 Task: Create Board Content Marketing Best Practices to Workspace Business Intelligence Software. Create Board Brand Experience Design to Workspace Business Intelligence Software. Create Board Employee Onboarding and Orientation Programs to Workspace Business Intelligence Software
Action: Mouse moved to (357, 76)
Screenshot: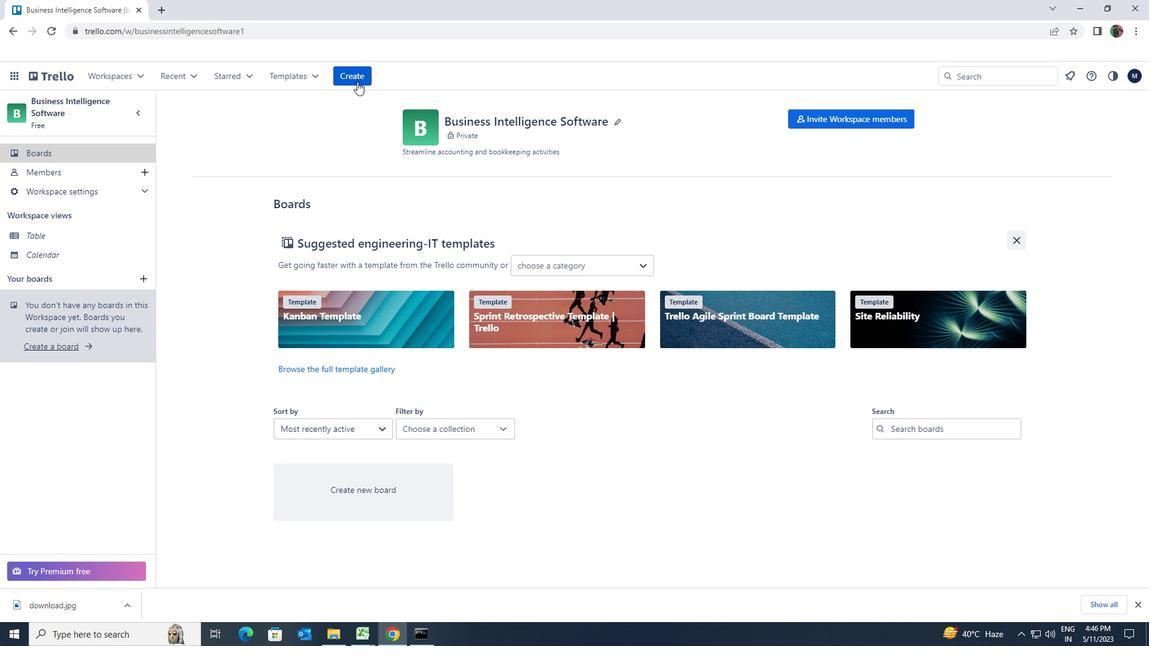 
Action: Mouse pressed left at (357, 76)
Screenshot: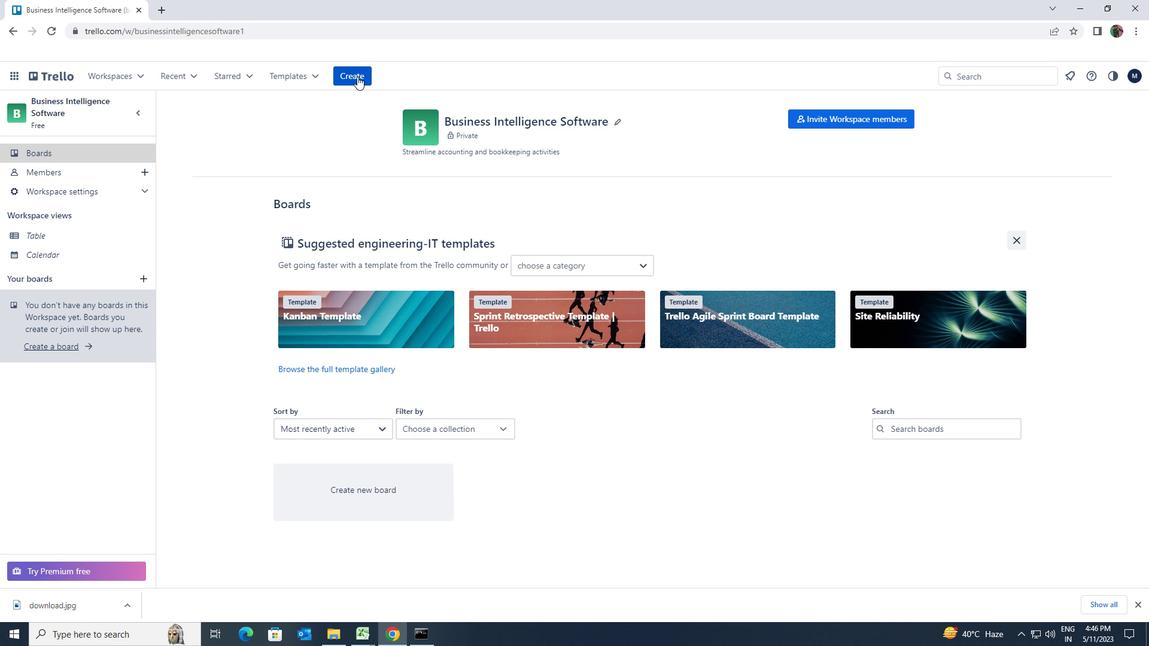 
Action: Mouse moved to (370, 114)
Screenshot: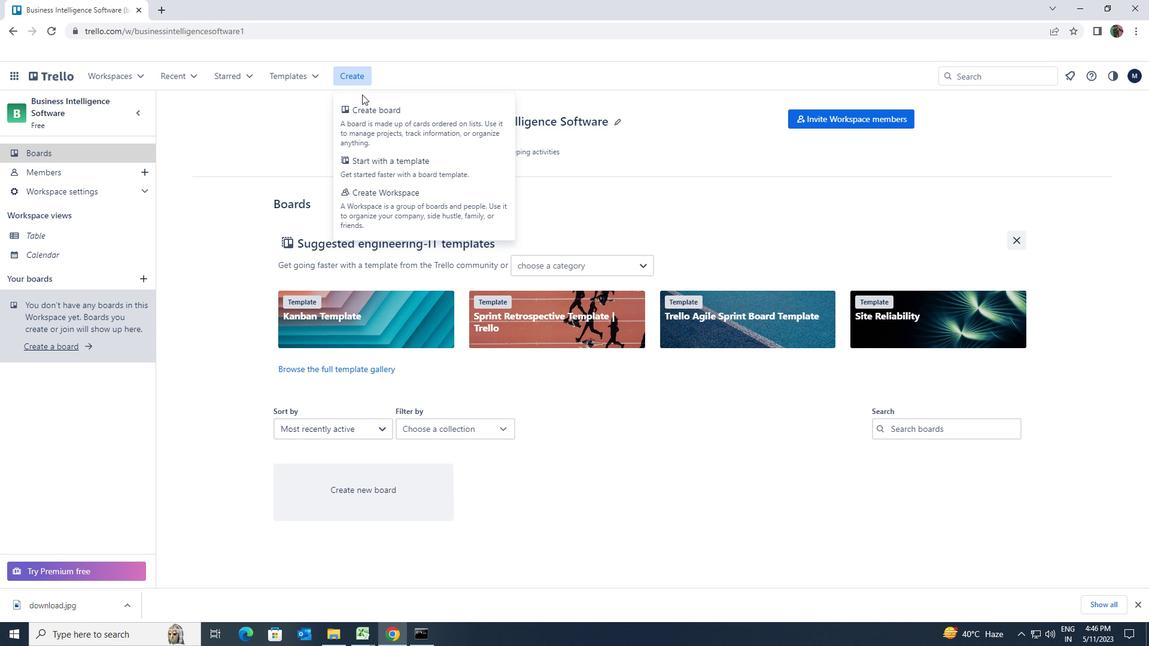 
Action: Mouse pressed left at (370, 114)
Screenshot: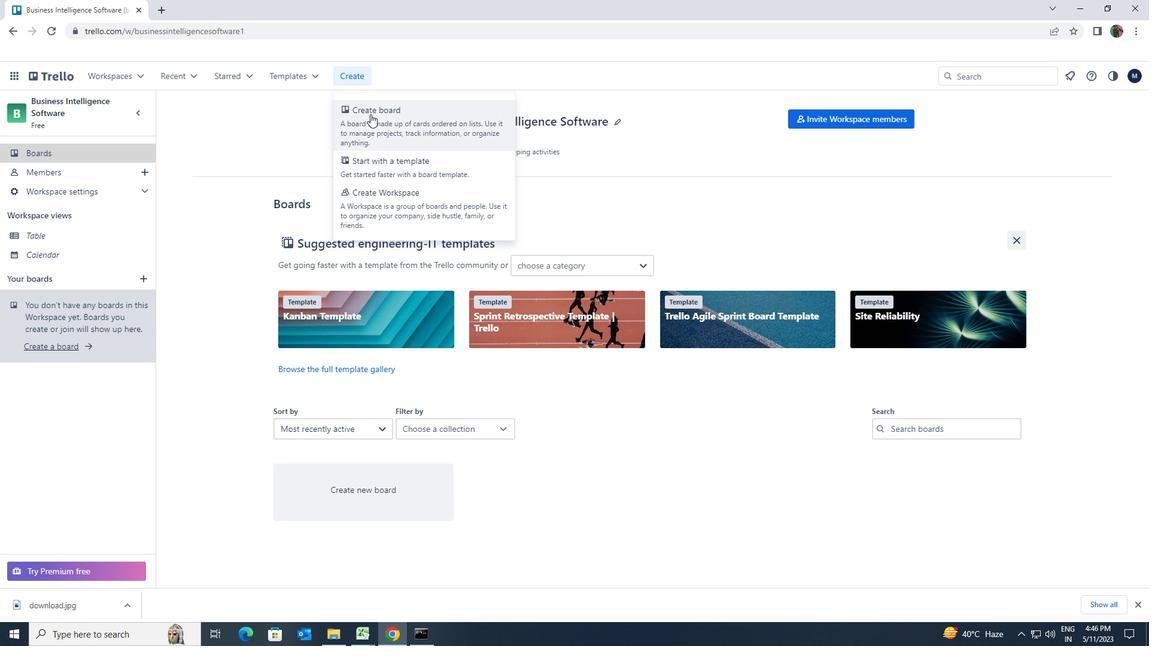 
Action: Key pressed content<Key.space>marketing<Key.space><Key.shift>BEST<Key.space>PRACTICES
Screenshot: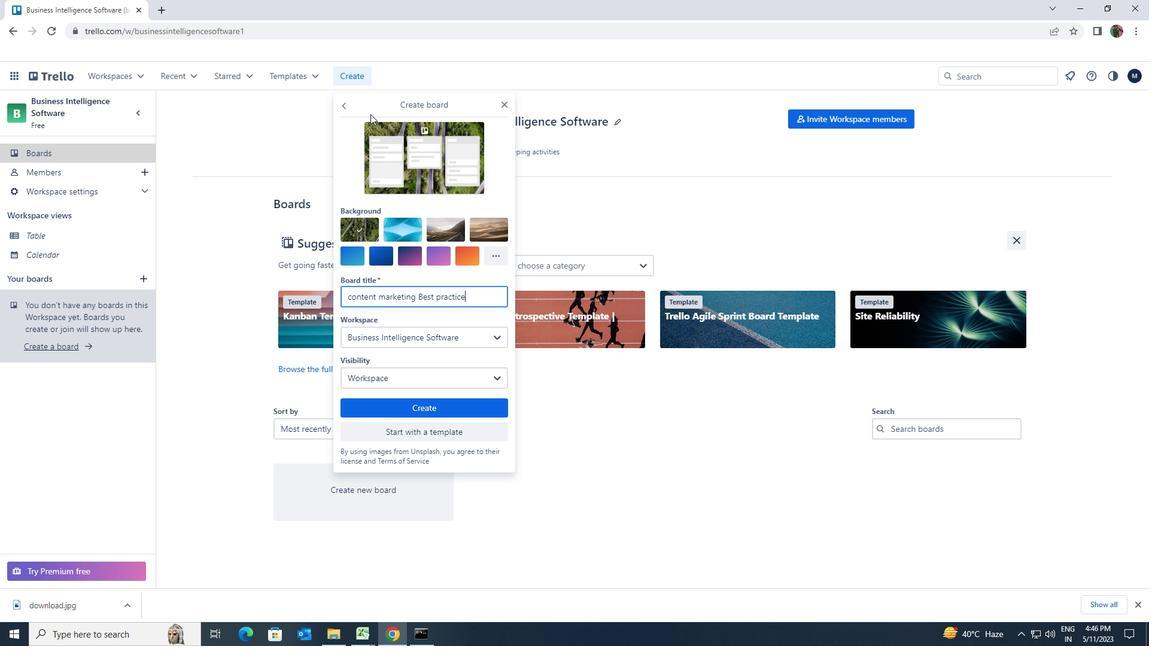 
Action: Mouse moved to (393, 407)
Screenshot: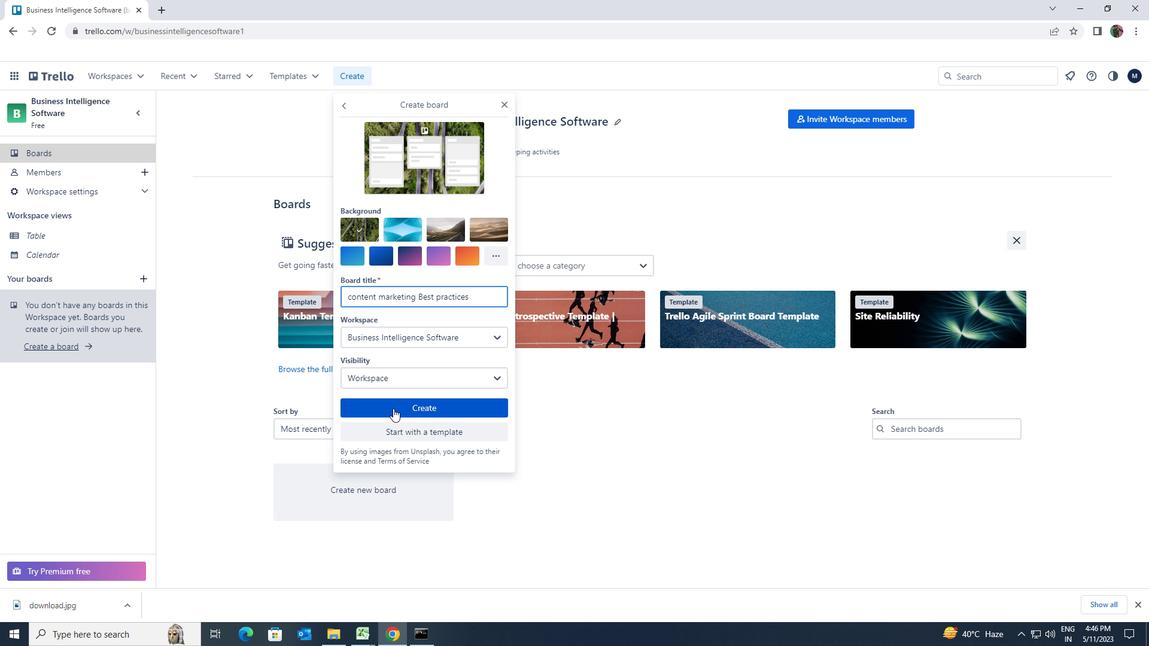 
Action: Mouse pressed left at (393, 407)
Screenshot: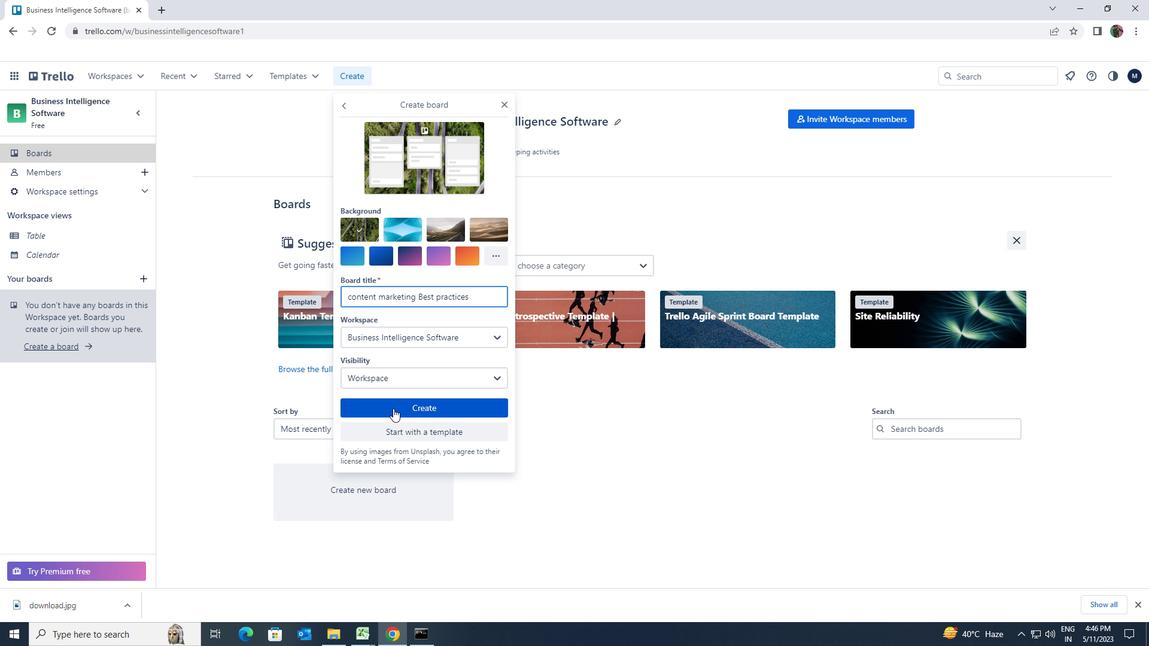 
Action: Mouse moved to (358, 72)
Screenshot: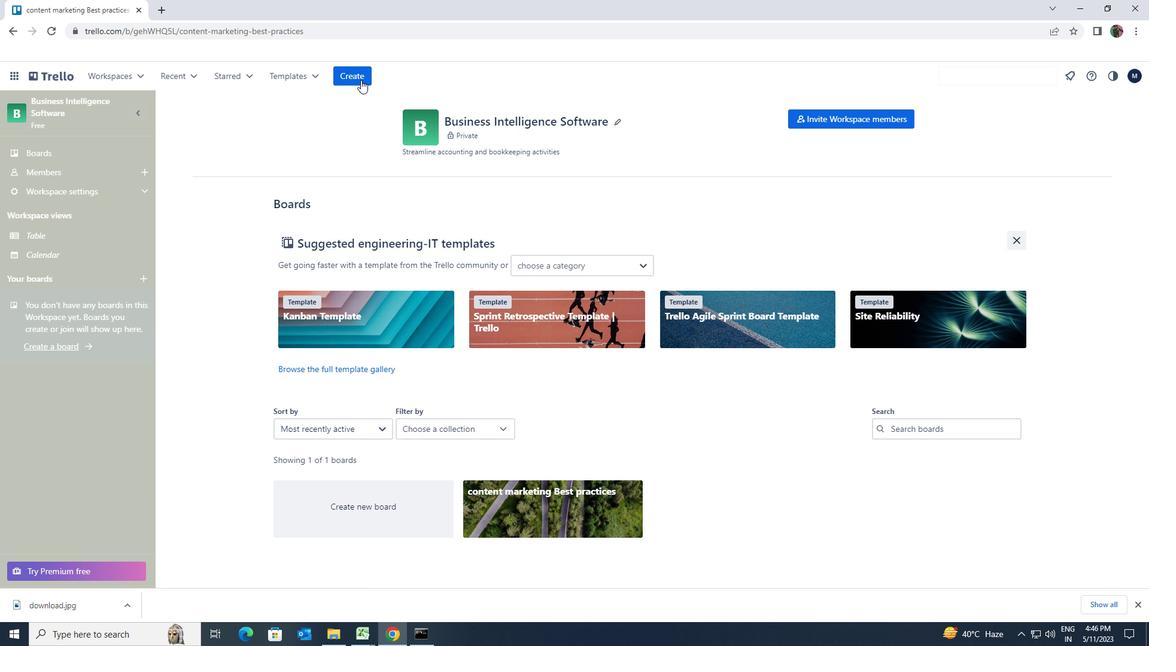 
Action: Mouse pressed left at (358, 72)
Screenshot: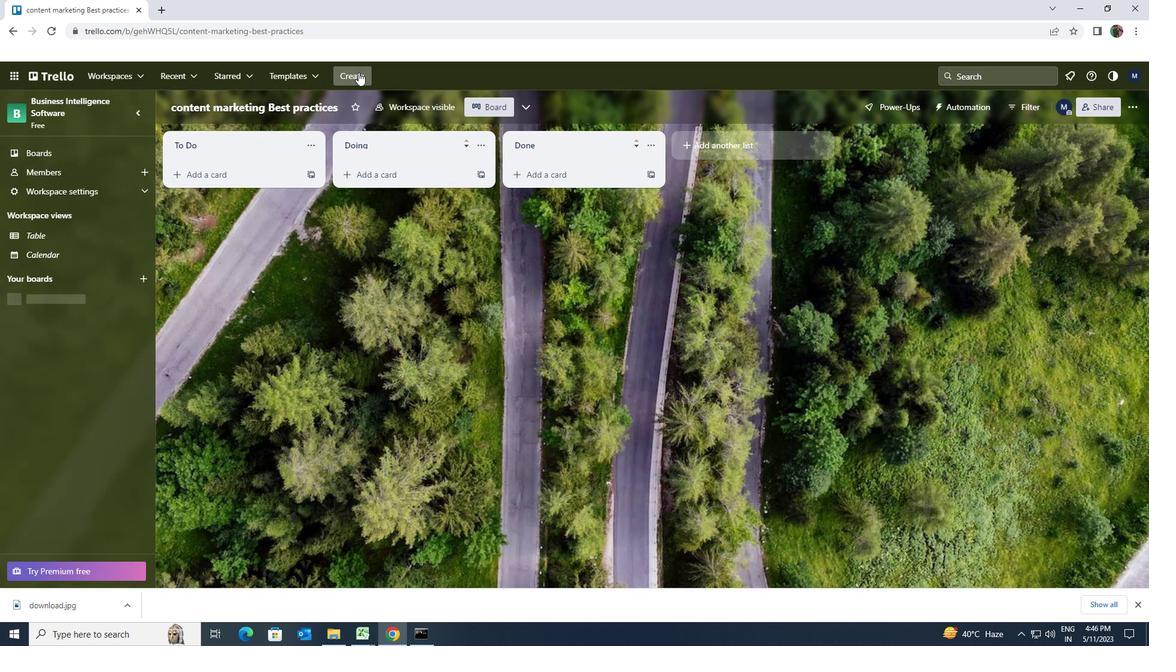 
Action: Mouse moved to (365, 111)
Screenshot: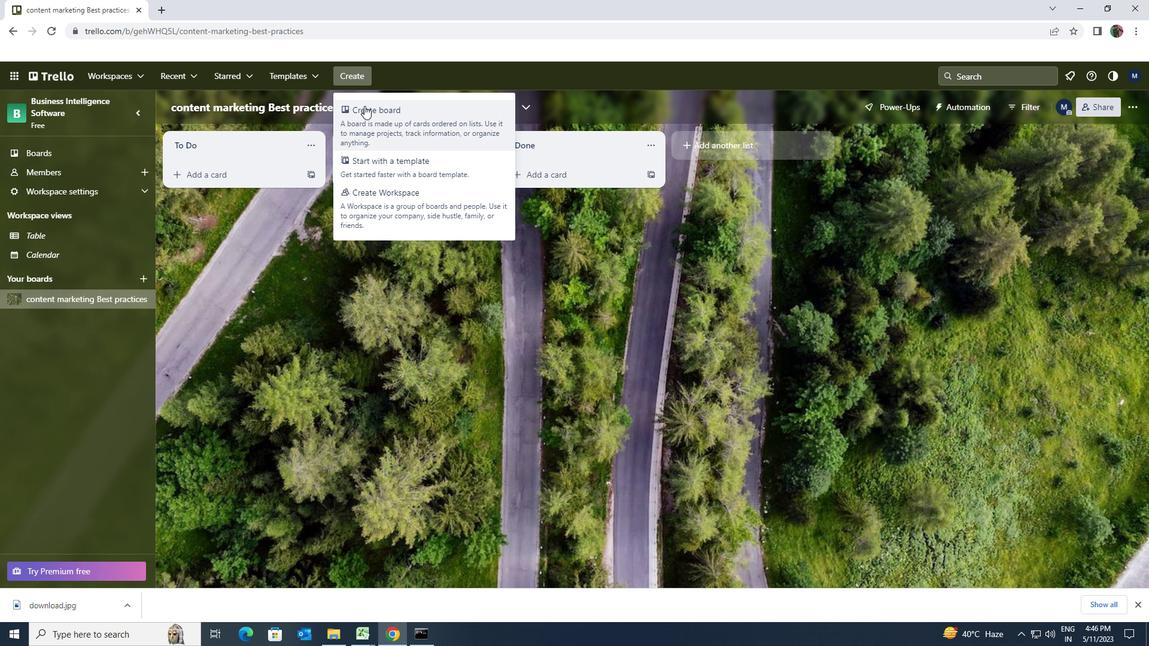 
Action: Mouse pressed left at (365, 111)
Screenshot: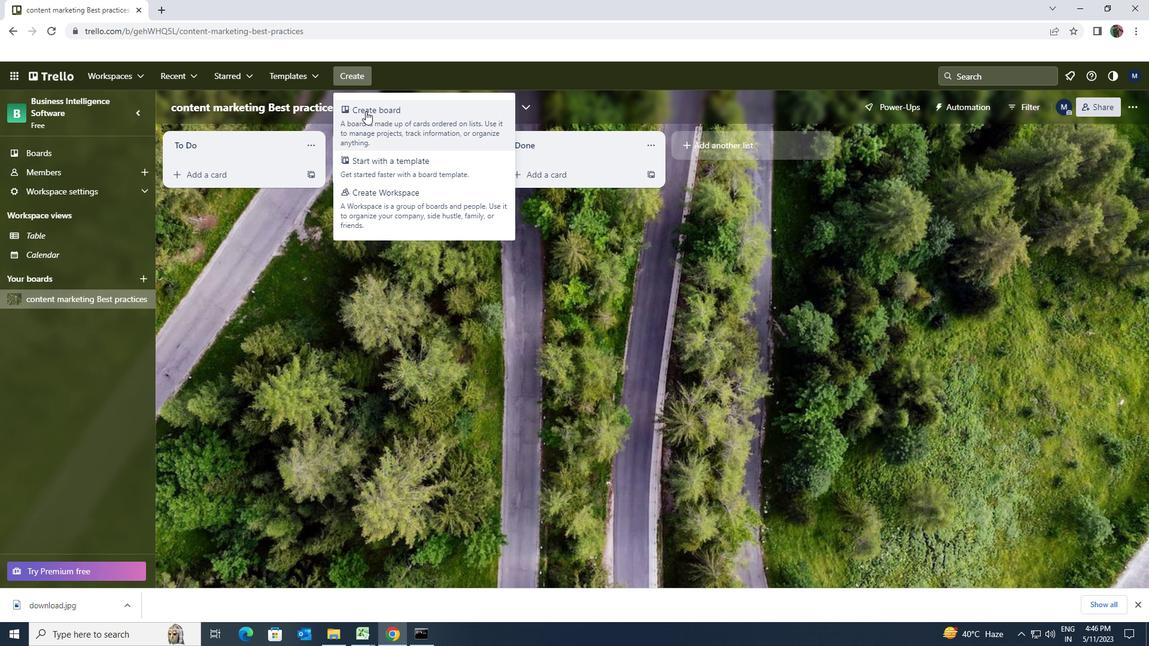 
Action: Mouse moved to (385, 297)
Screenshot: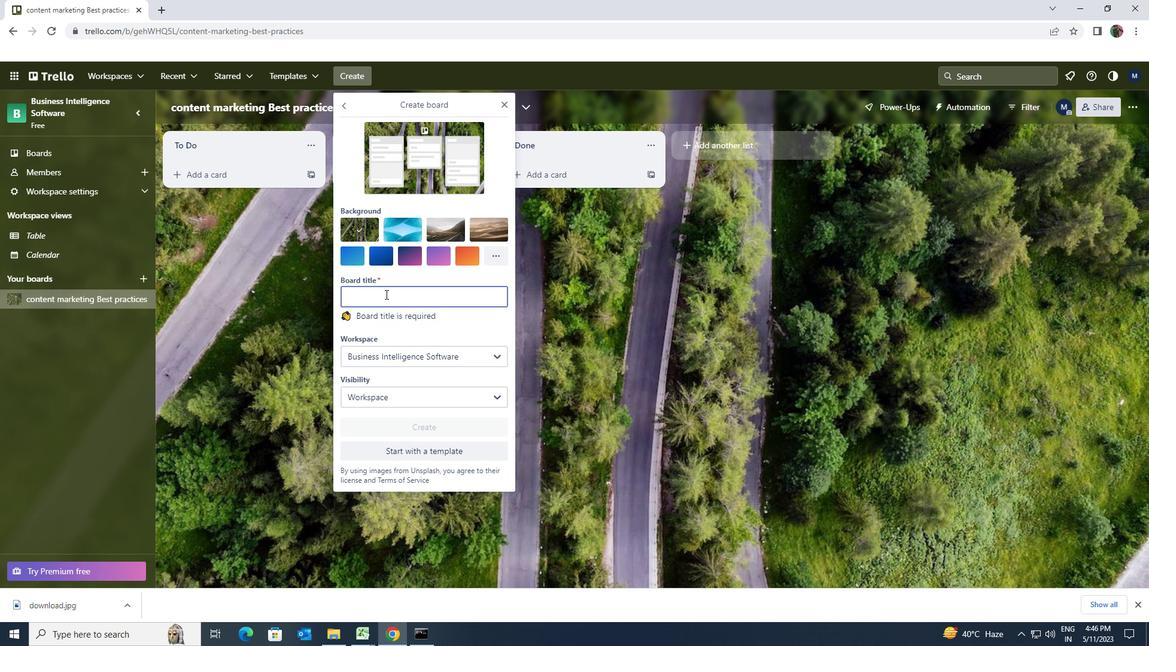 
Action: Mouse pressed left at (385, 297)
Screenshot: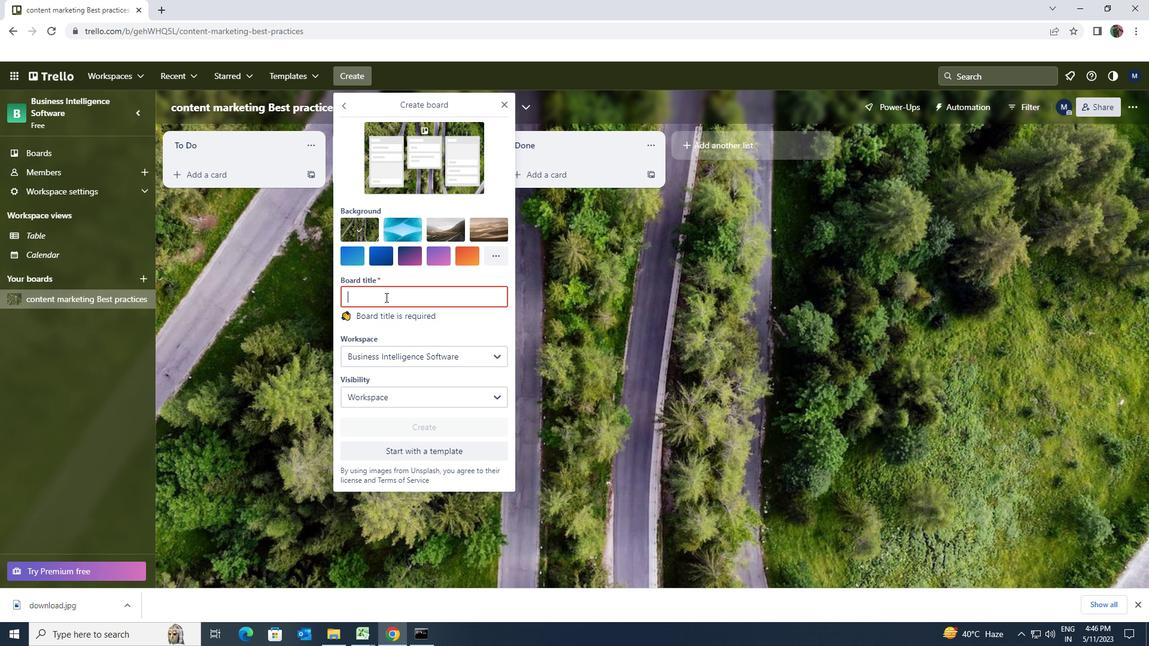 
Action: Mouse moved to (387, 295)
Screenshot: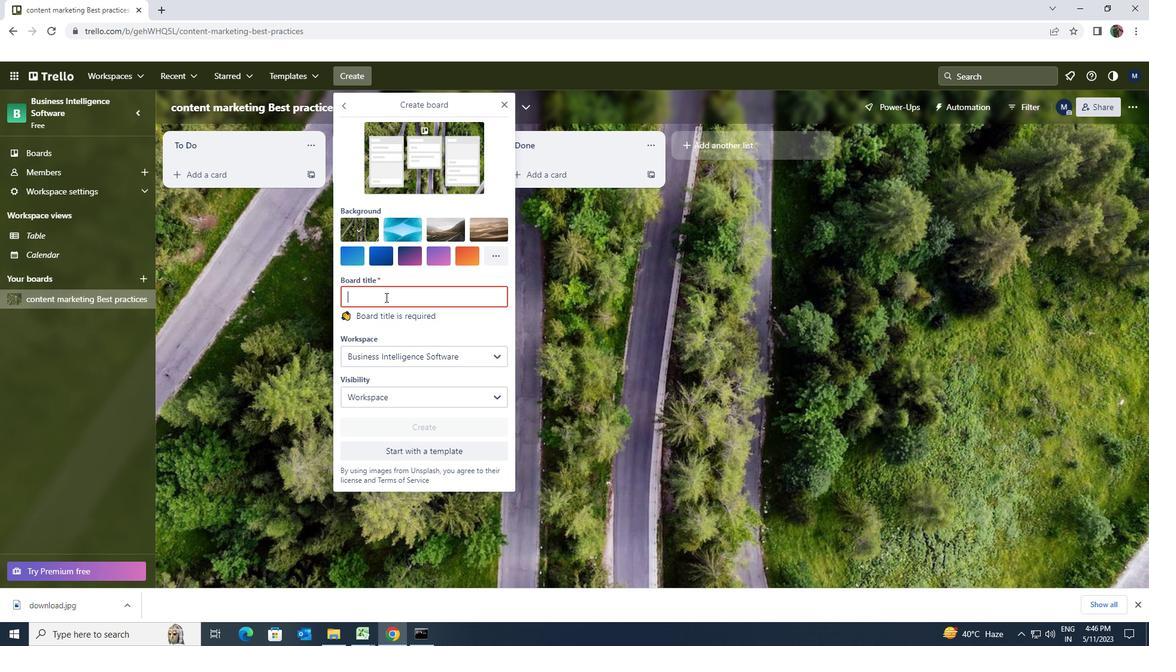 
Action: Key pressed <Key.shift>BRAND<Key.space><Key.shift>EXEP<Key.backspace><Key.backspace>PERIENCE<Key.space><Key.shift><Key.shift>DESIGN
Screenshot: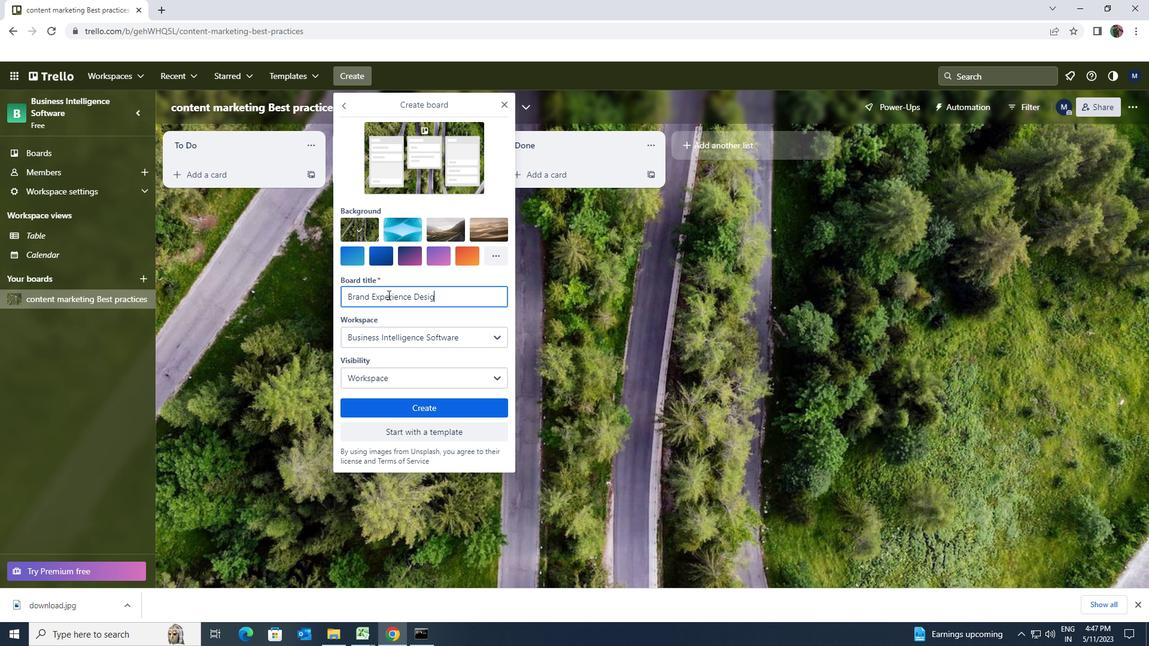 
Action: Mouse moved to (409, 405)
Screenshot: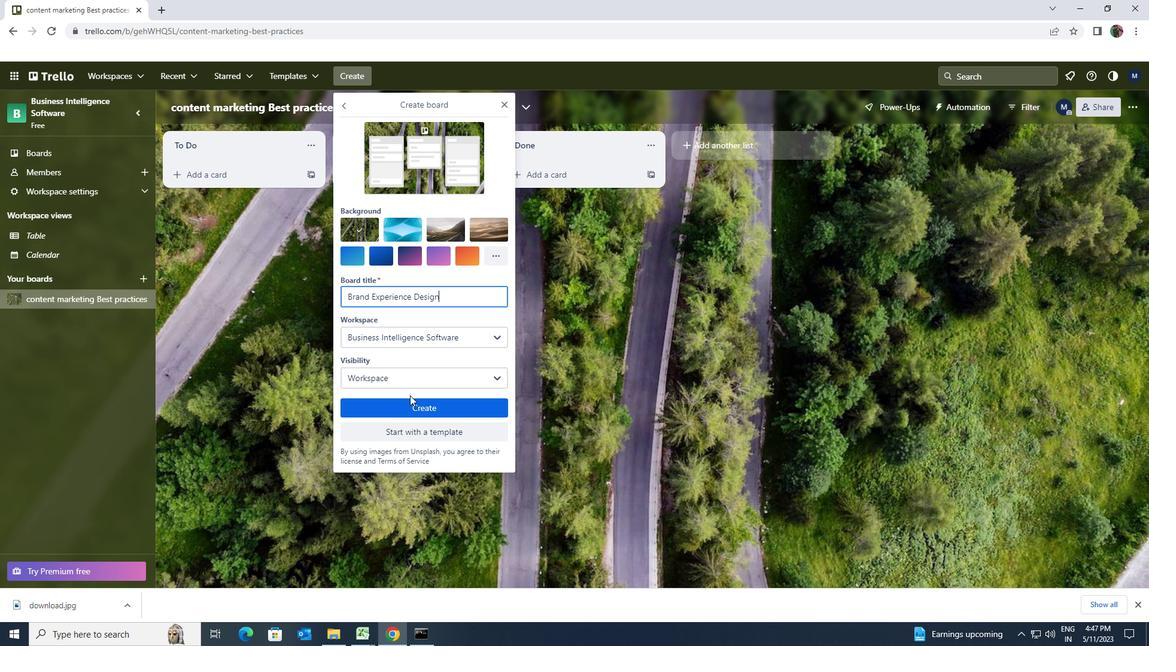 
Action: Mouse pressed left at (409, 405)
Screenshot: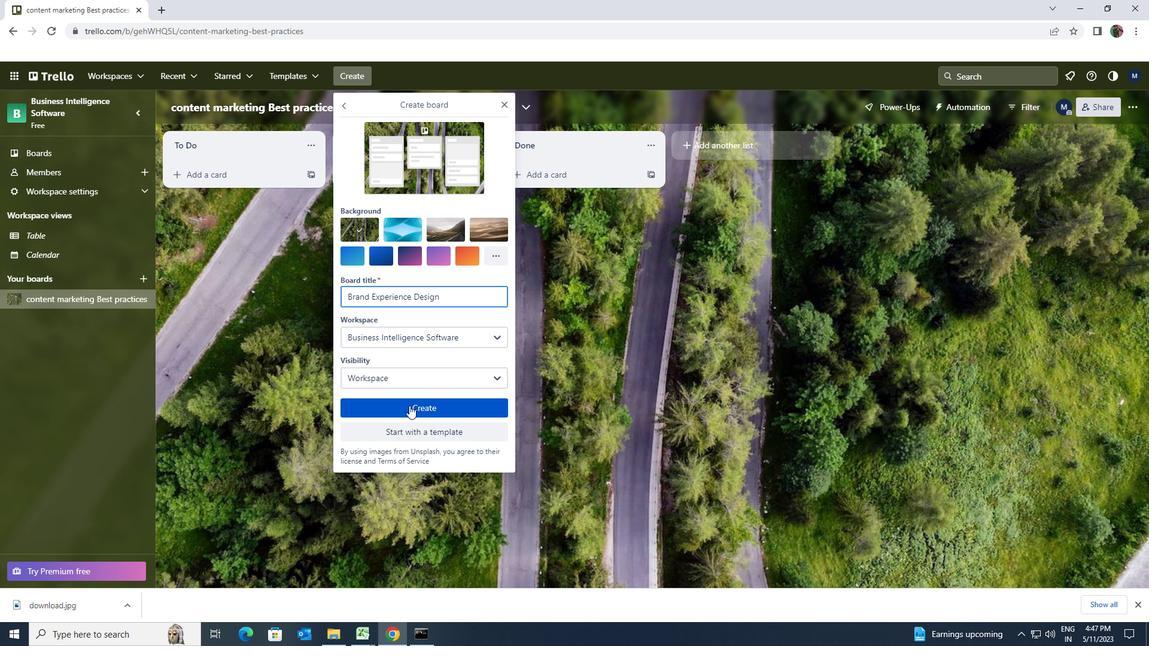 
Action: Mouse moved to (351, 79)
Screenshot: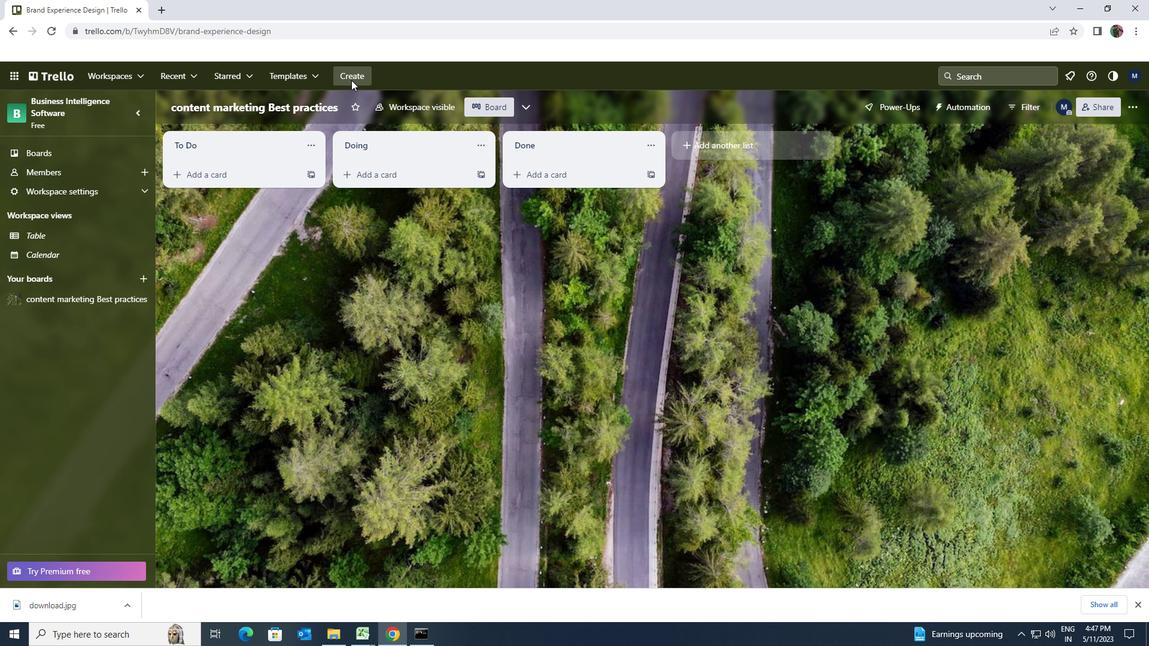 
Action: Mouse pressed left at (351, 79)
Screenshot: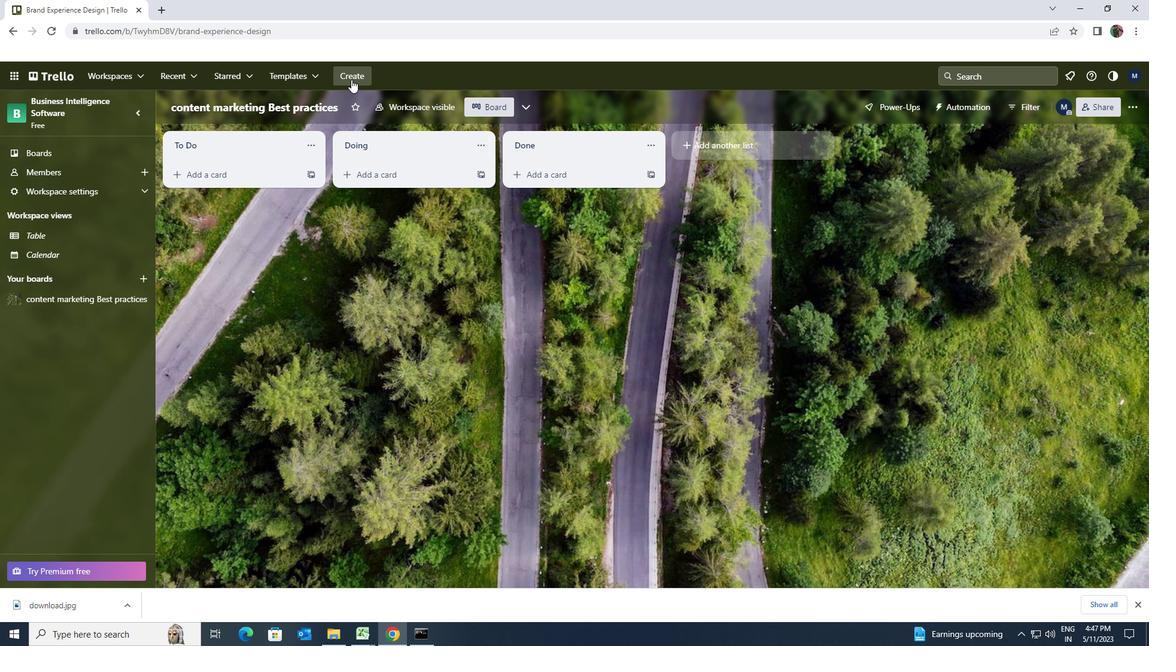 
Action: Mouse moved to (378, 131)
Screenshot: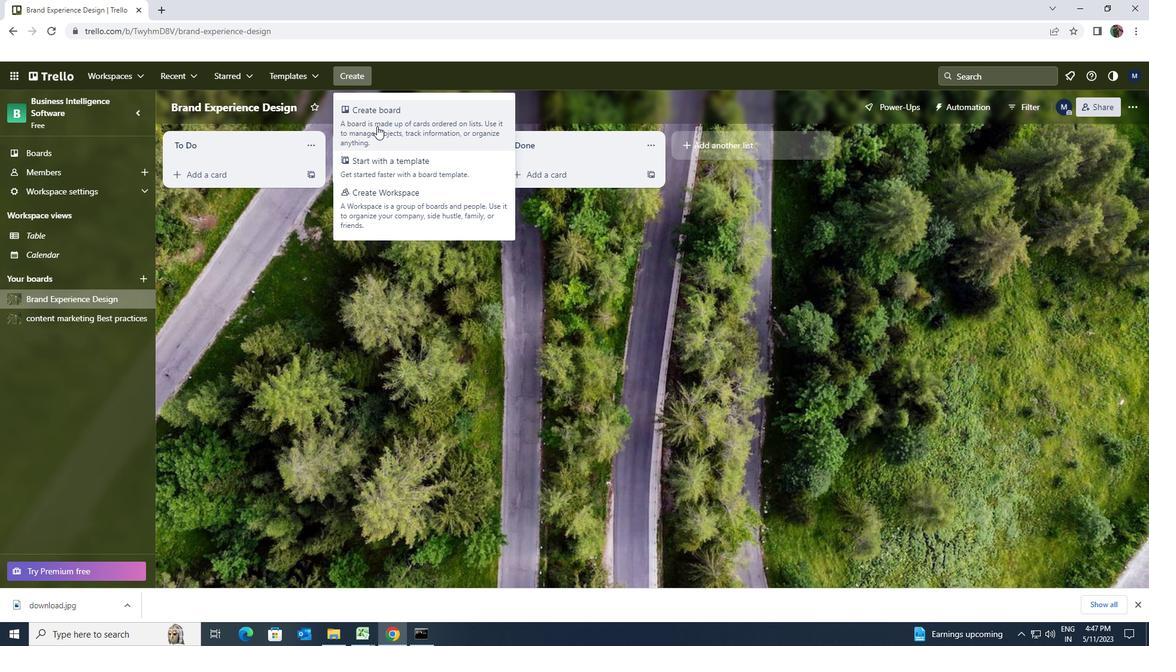 
Action: Mouse pressed left at (378, 131)
Screenshot: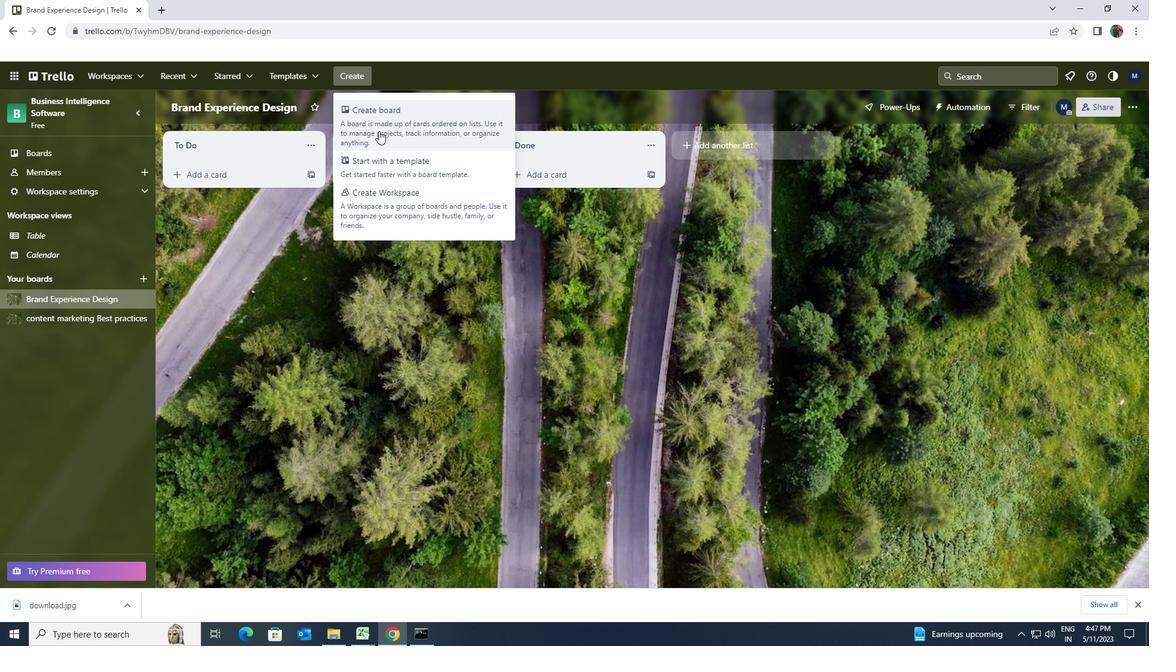 
Action: Mouse moved to (379, 129)
Screenshot: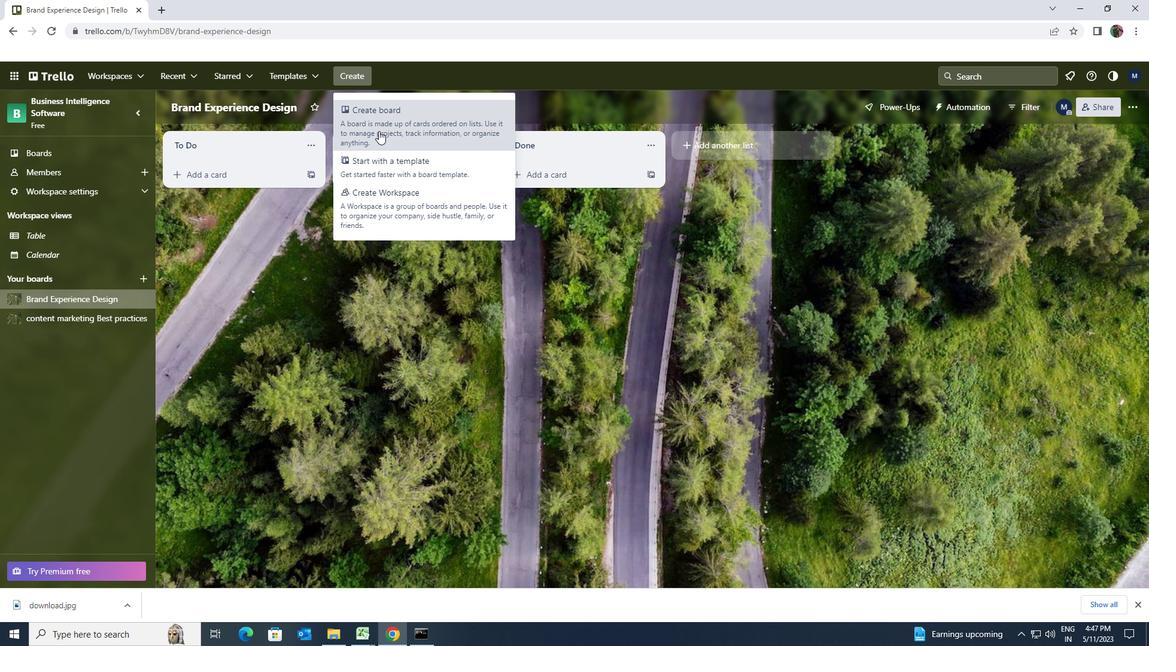 
Action: Key pressed <Key.shift><Key.shift><Key.shift><Key.shift><Key.shift><Key.shift><Key.shift><Key.shift><Key.shift><Key.shift><Key.shift><Key.shift><Key.shift><Key.shift><Key.shift><Key.shift><Key.shift>EMPLOYEE<Key.space><Key.shift>ONBOARDING<Key.space>AND<Key.space><Key.shift><Key.shift><Key.shift><Key.shift><Key.shift><Key.shift><Key.shift><Key.shift><Key.shift><Key.shift><Key.shift>ORIENTATION<Key.space><Key.shift>PROGRAMS<Key.space>
Screenshot: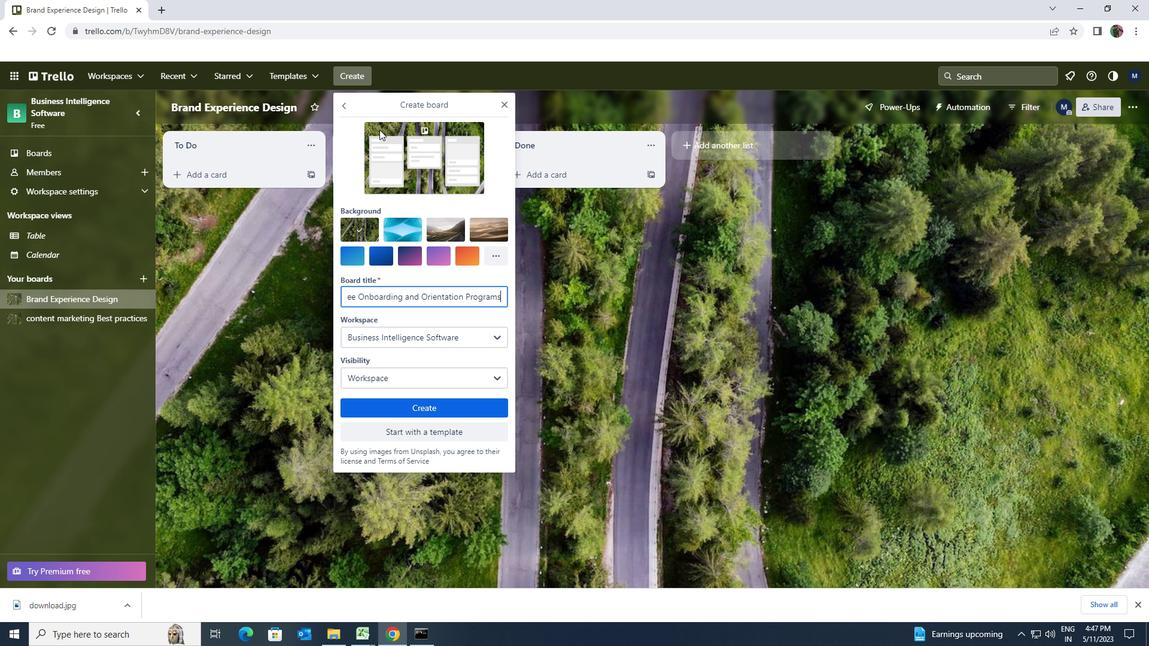 
Action: Mouse moved to (398, 403)
Screenshot: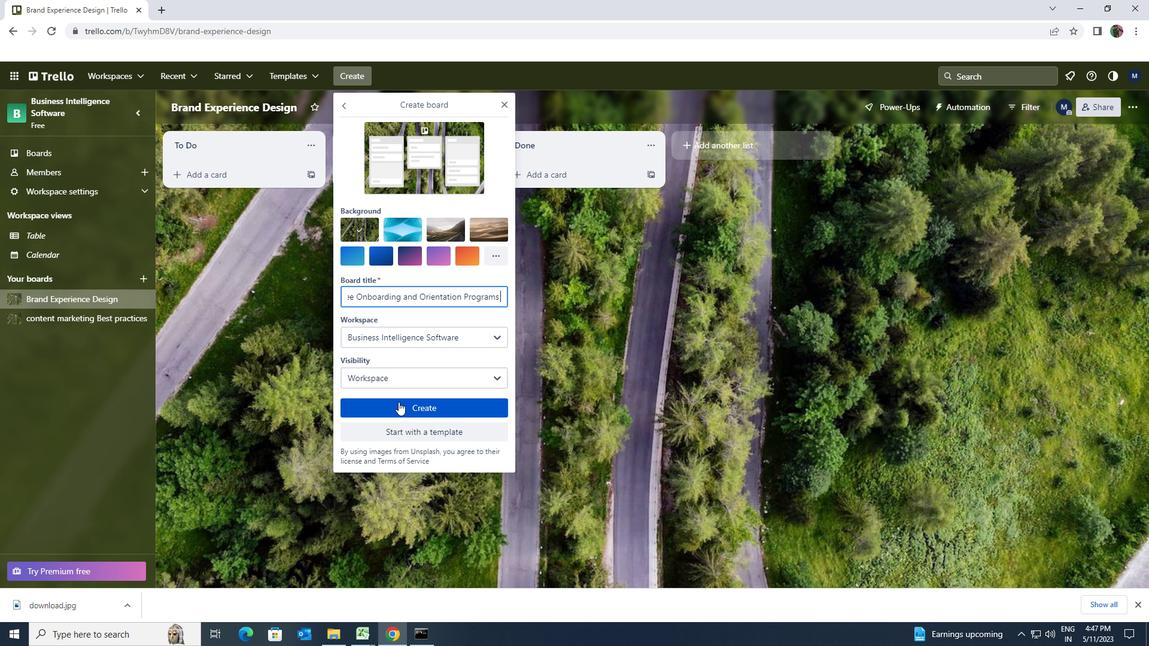 
Action: Mouse pressed left at (398, 403)
Screenshot: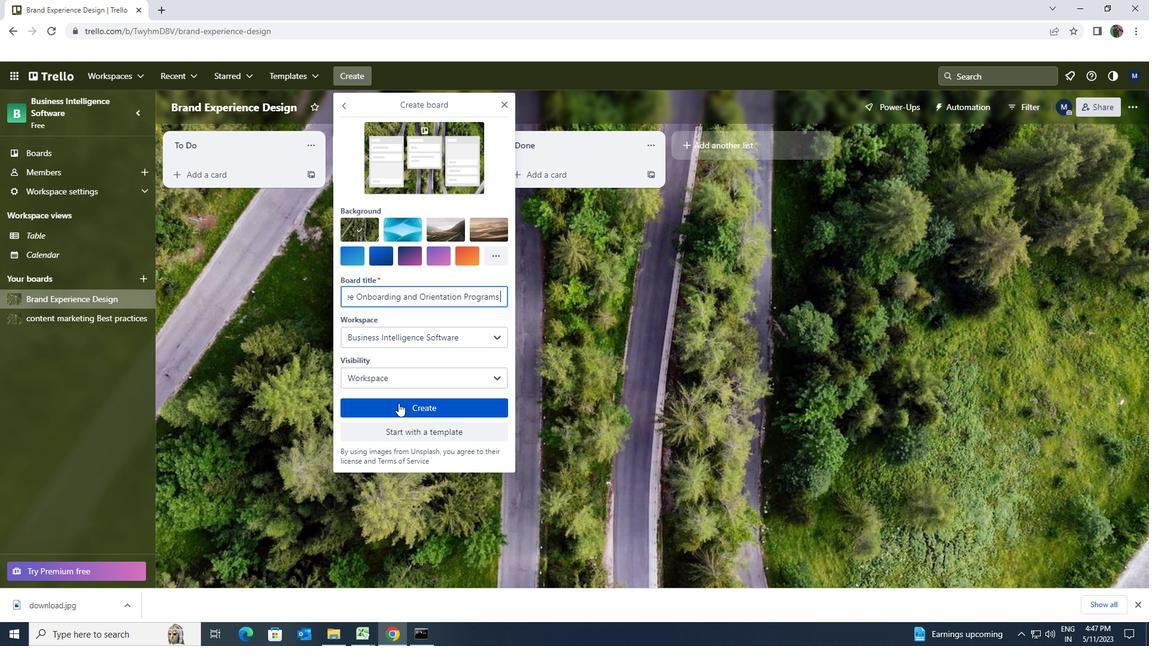 
